 Task: Schedule a meeting titled 'Sport Event' on July 29, 2023, from 8:00 AM to 8:30 AM at 'Sports Complex' and invite the specified attendee.
Action: Mouse moved to (12, 61)
Screenshot: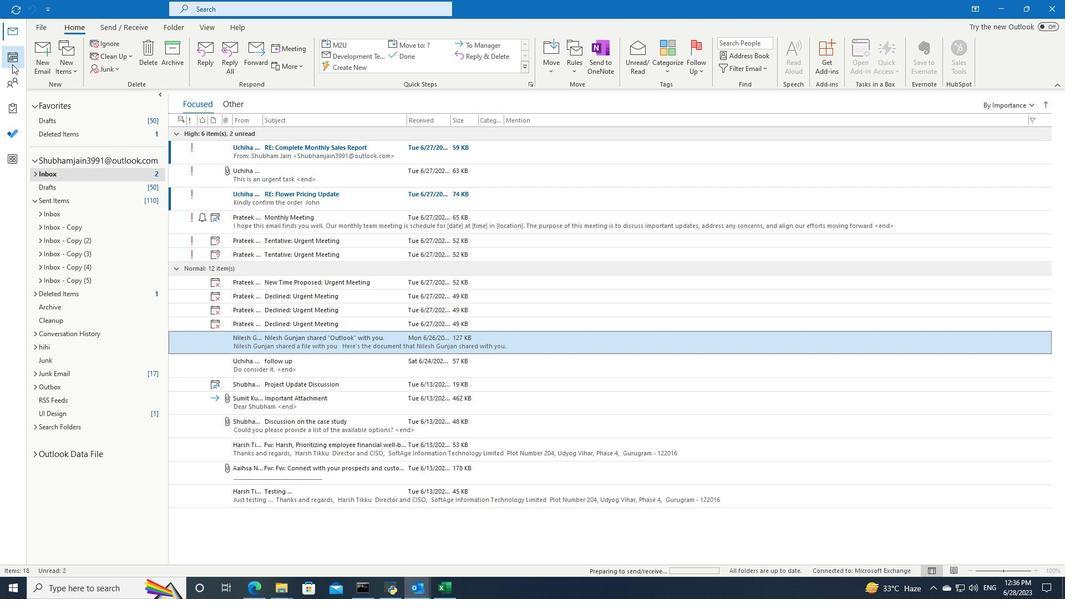 
Action: Mouse pressed left at (12, 61)
Screenshot: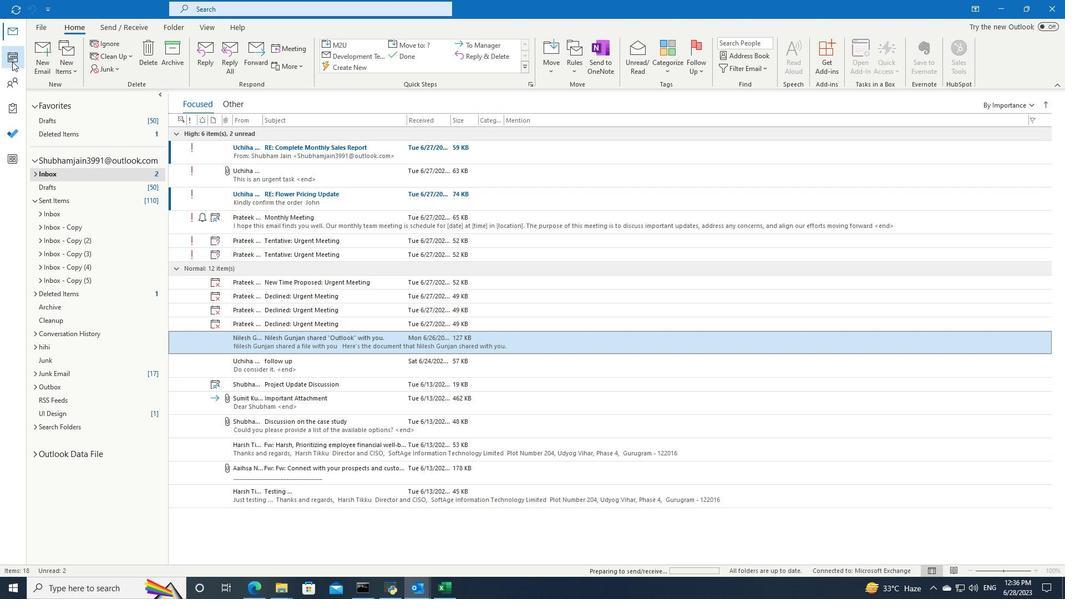 
Action: Mouse moved to (89, 63)
Screenshot: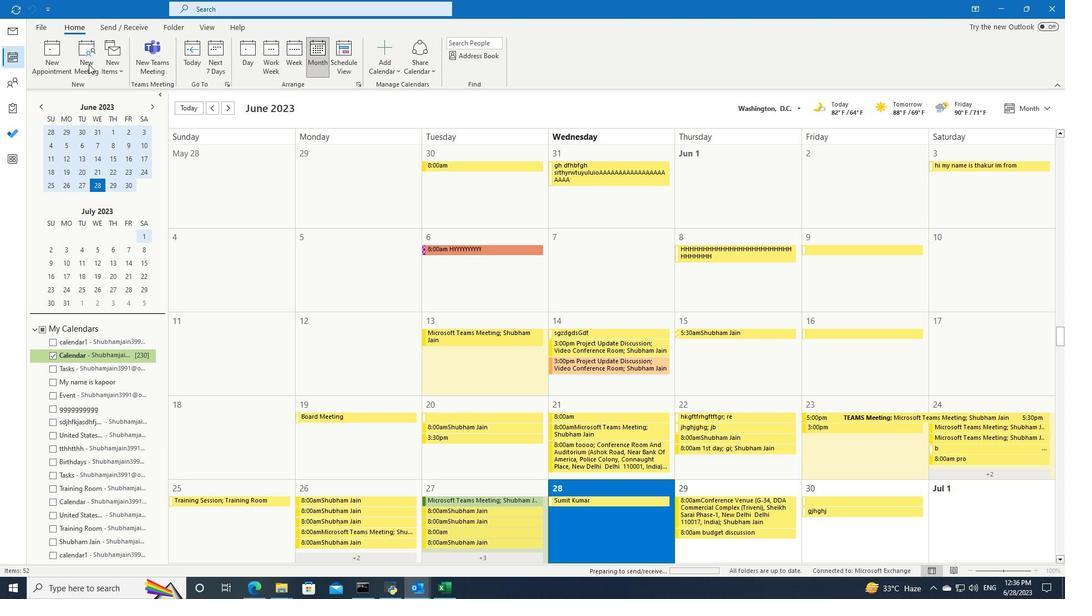 
Action: Mouse pressed left at (89, 63)
Screenshot: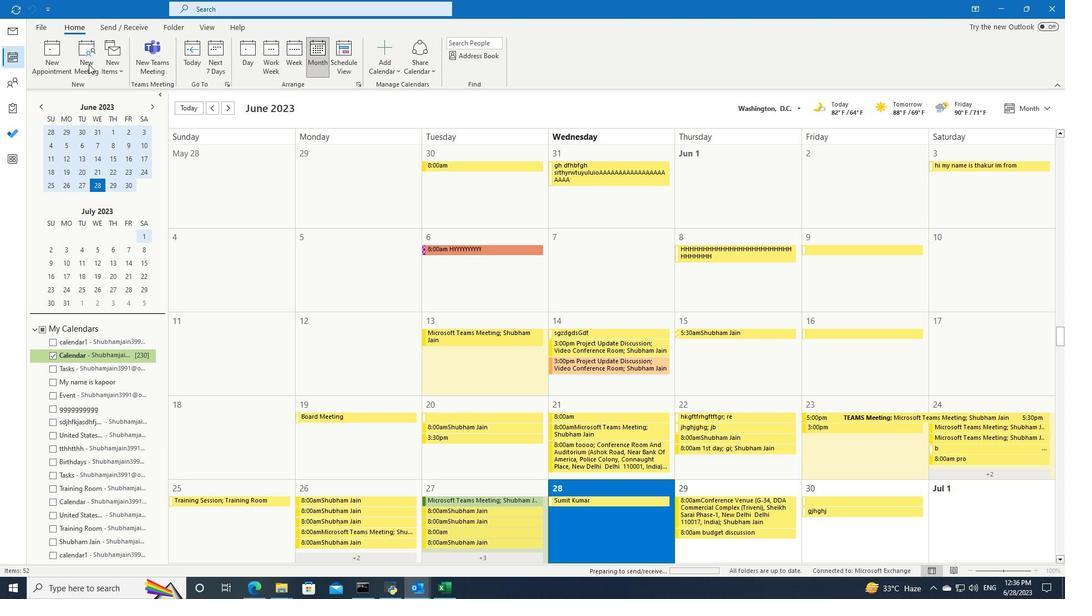 
Action: Mouse pressed left at (89, 63)
Screenshot: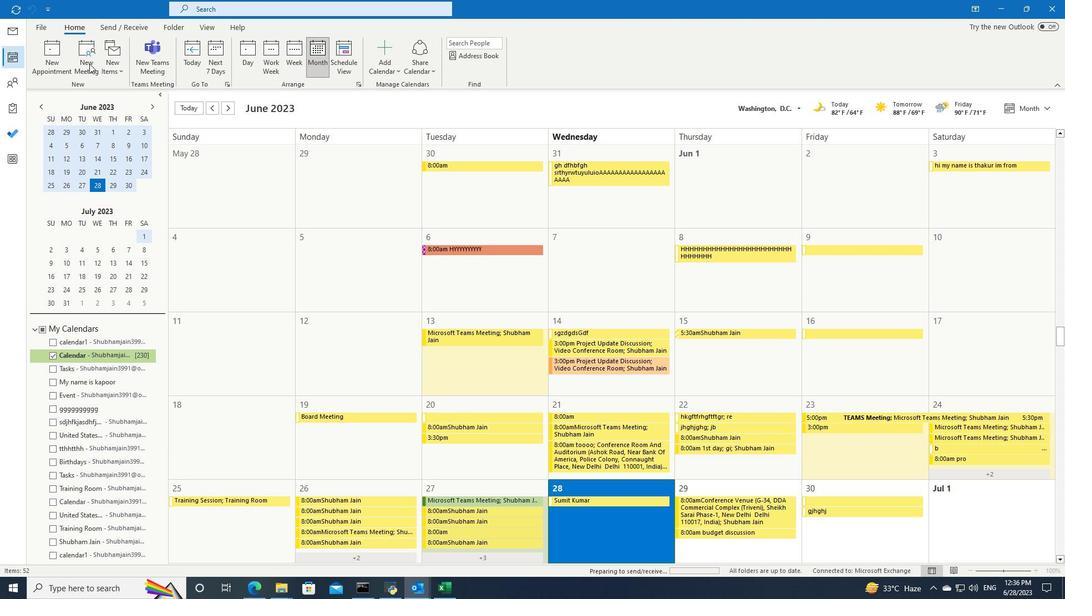 
Action: Key pressed <Key.shift><Key.shift><Key.shift><Key.shift>Sport<Key.space><Key.shift>Event<Key.space>
Screenshot: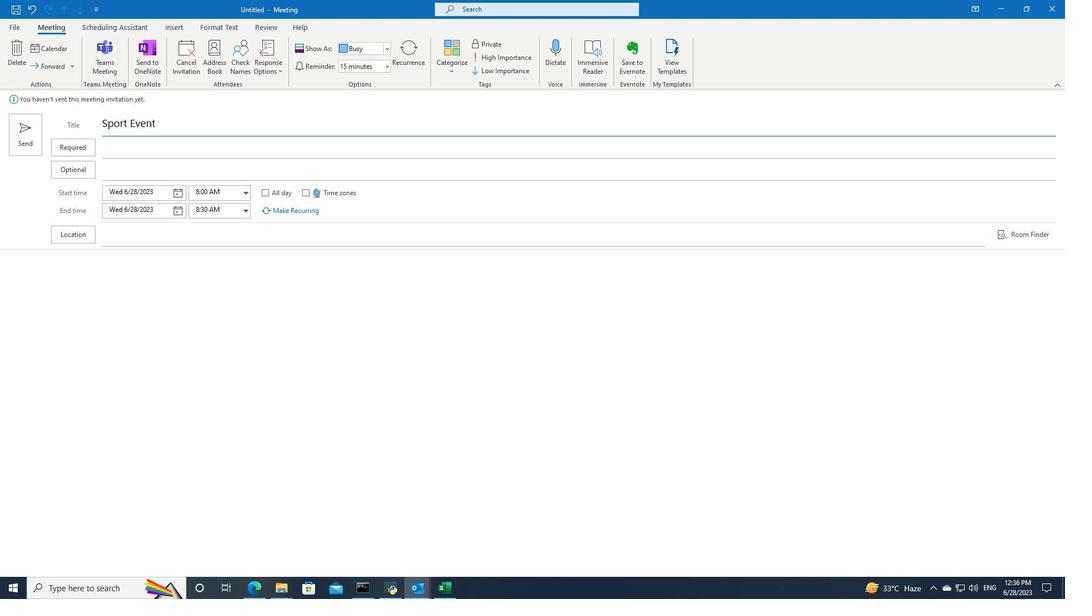 
Action: Mouse moved to (178, 193)
Screenshot: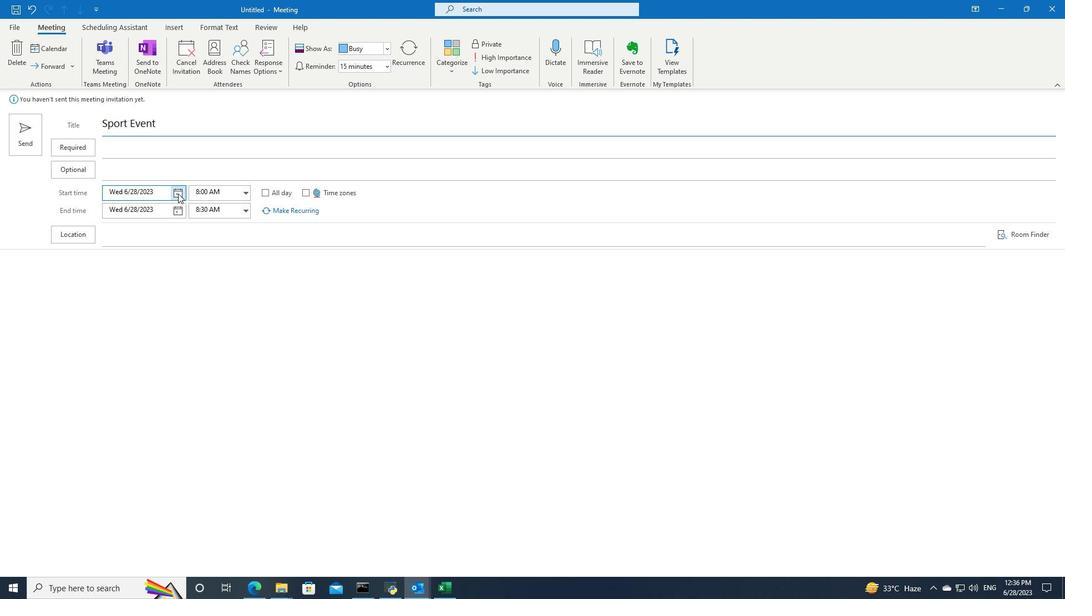 
Action: Mouse pressed left at (178, 193)
Screenshot: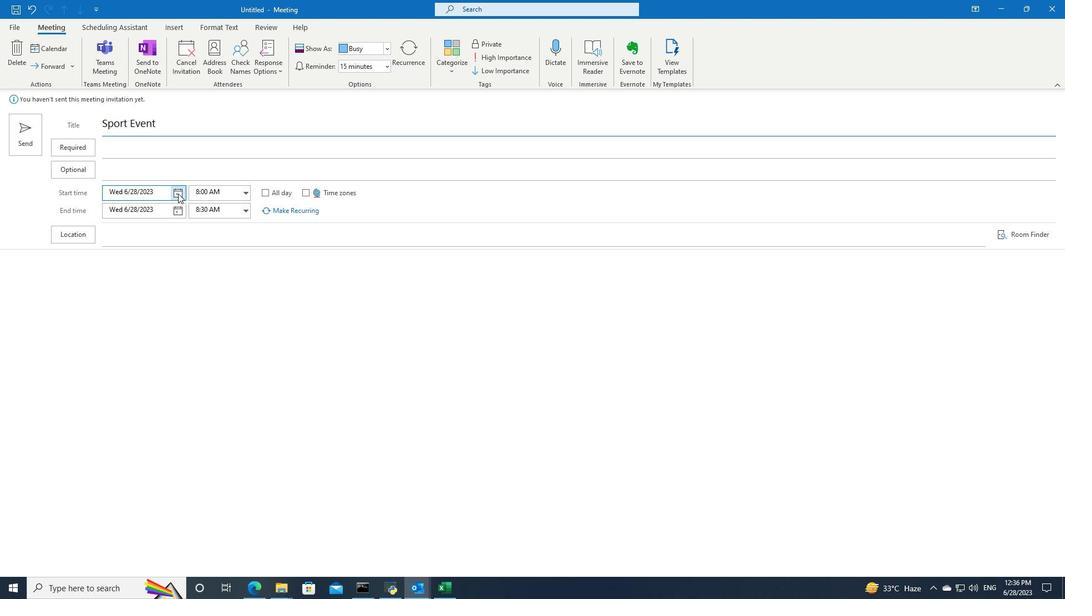 
Action: Mouse moved to (178, 204)
Screenshot: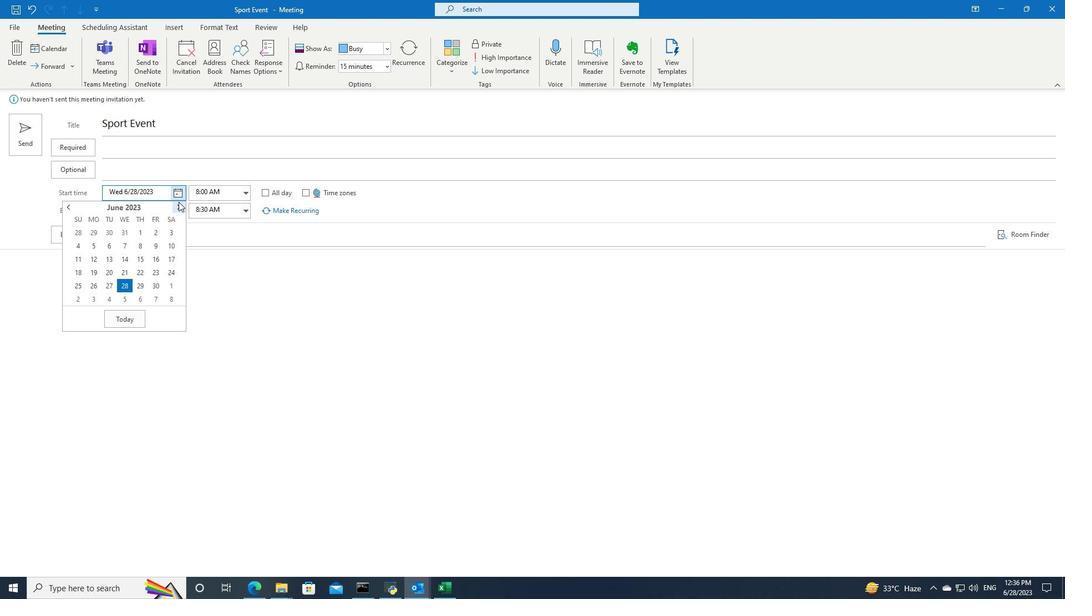 
Action: Mouse pressed left at (178, 204)
Screenshot: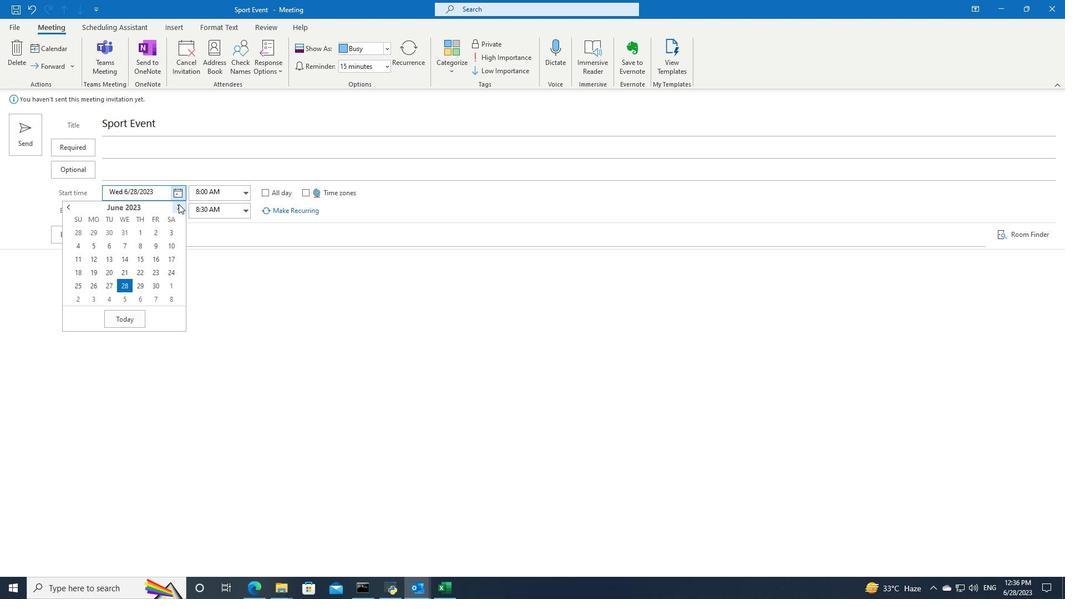 
Action: Mouse moved to (171, 287)
Screenshot: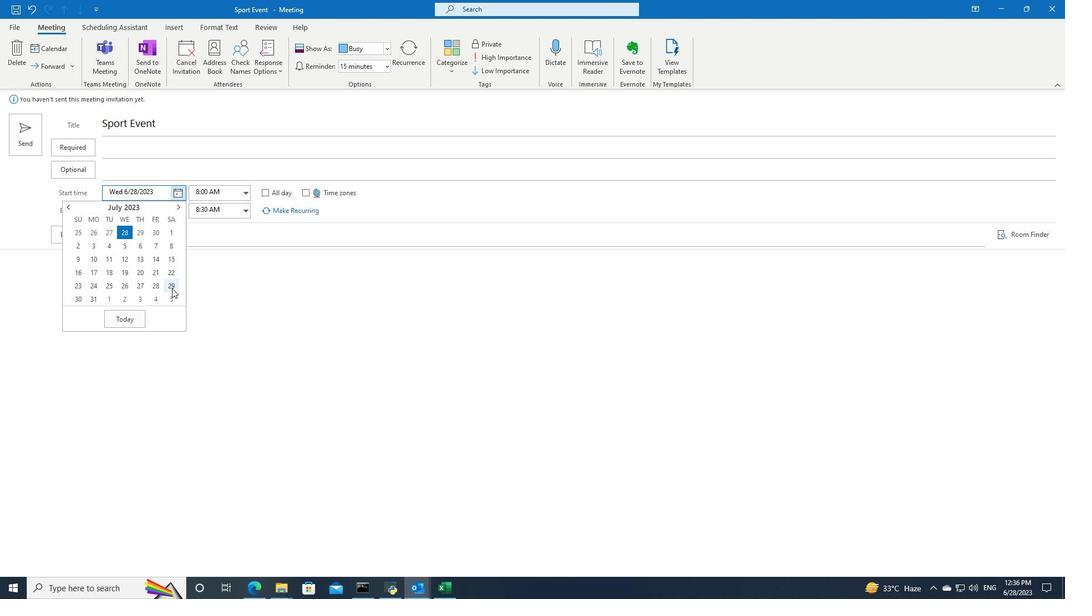 
Action: Mouse pressed left at (171, 287)
Screenshot: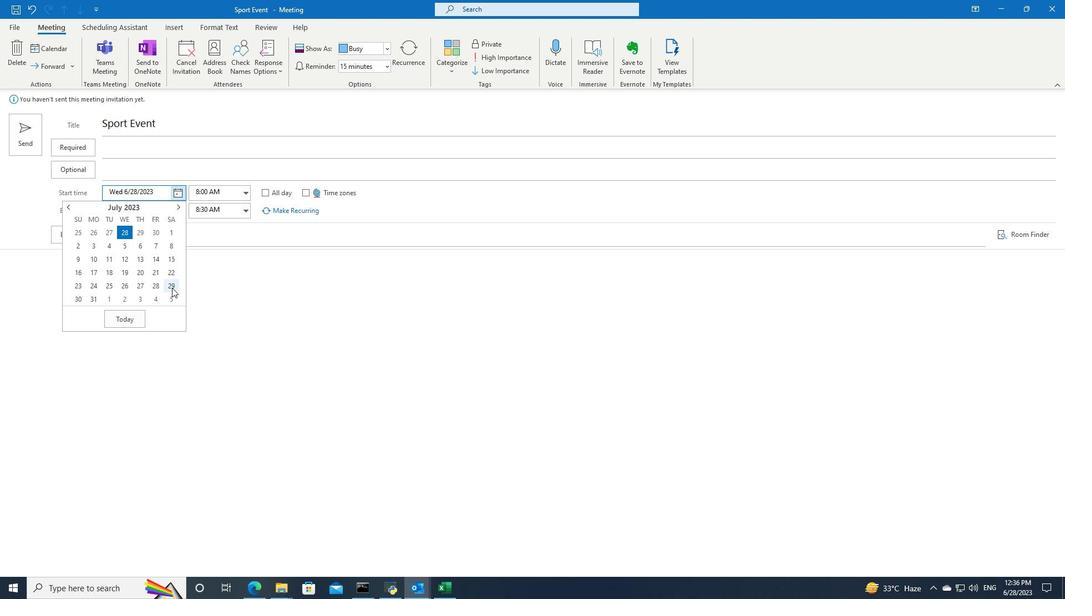 
Action: Mouse moved to (162, 236)
Screenshot: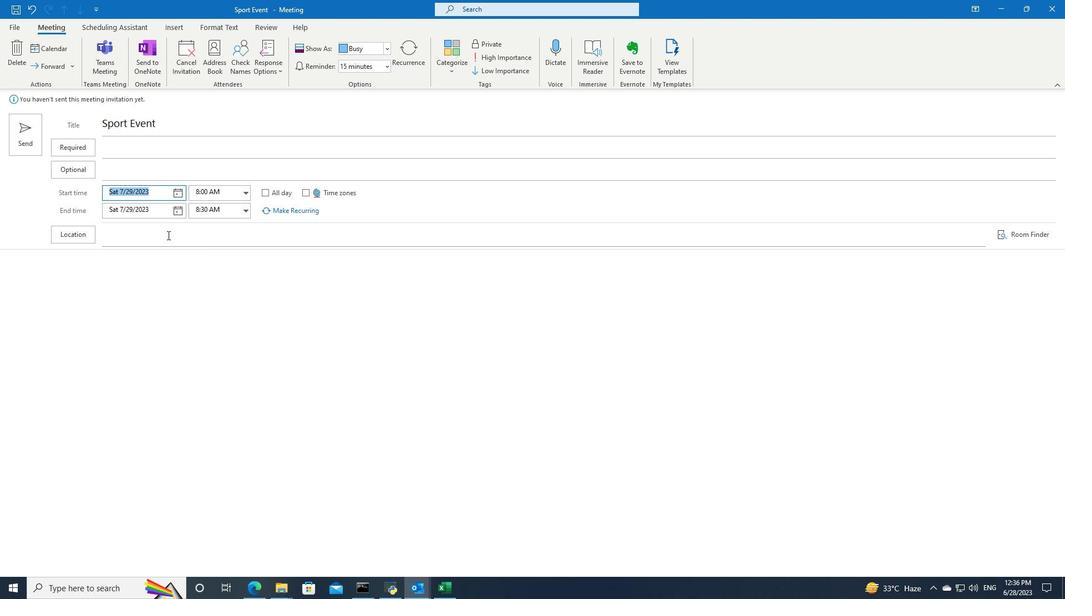 
Action: Mouse pressed left at (162, 236)
Screenshot: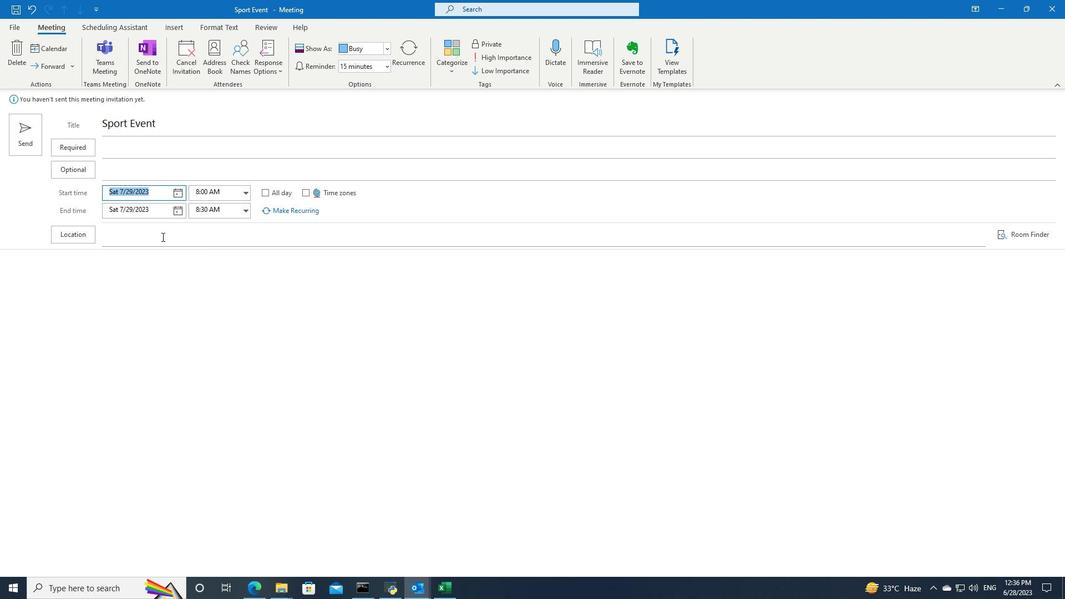 
Action: Key pressed <Key.shift>Sports<Key.space><Key.shift>Complex
Screenshot: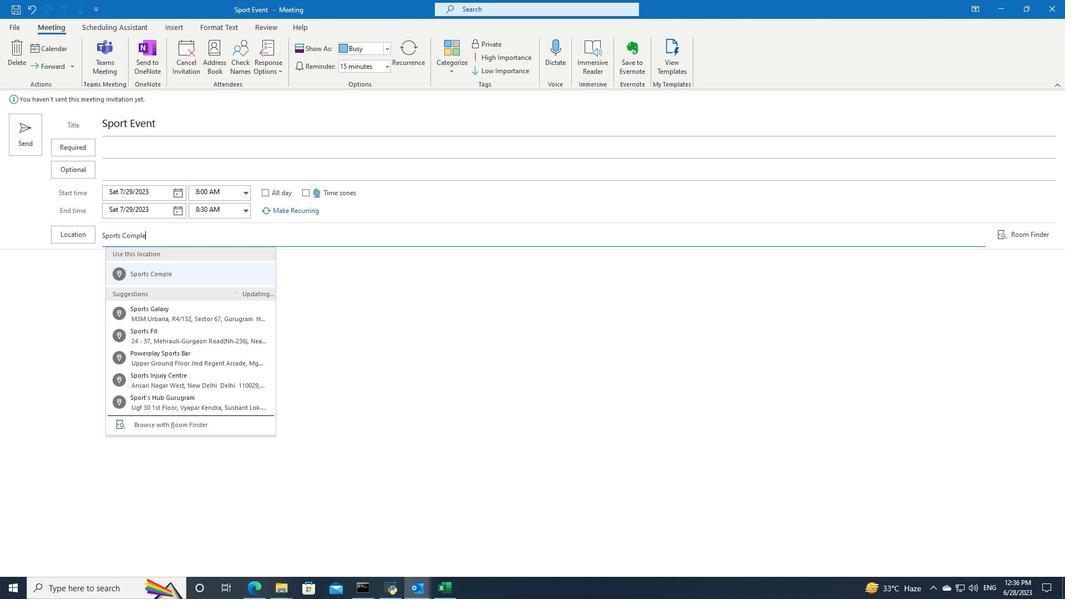 
Action: Mouse moved to (148, 152)
Screenshot: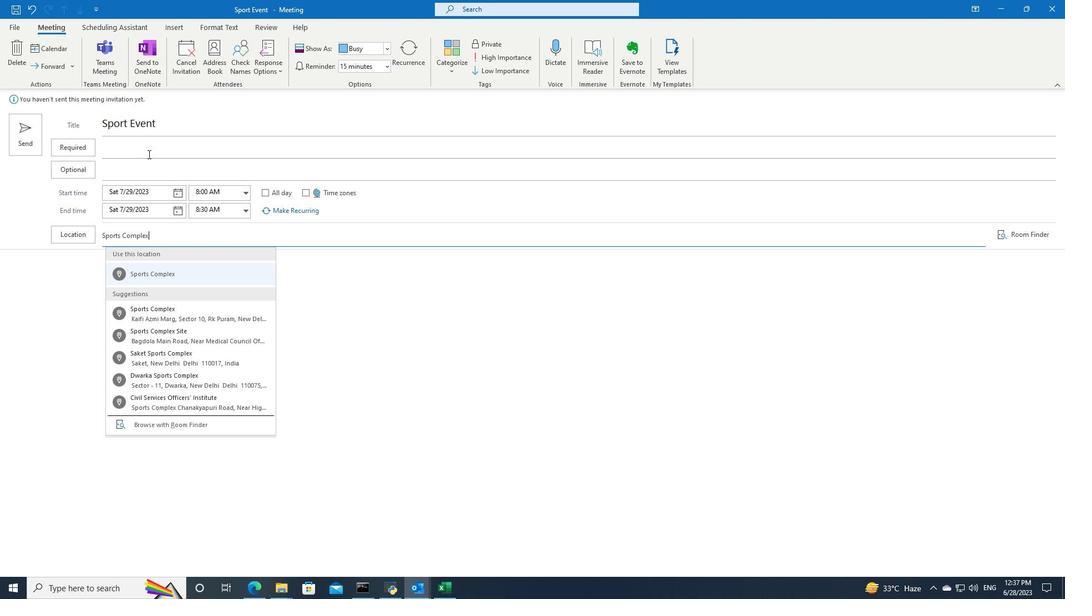 
Action: Mouse pressed left at (148, 152)
Screenshot: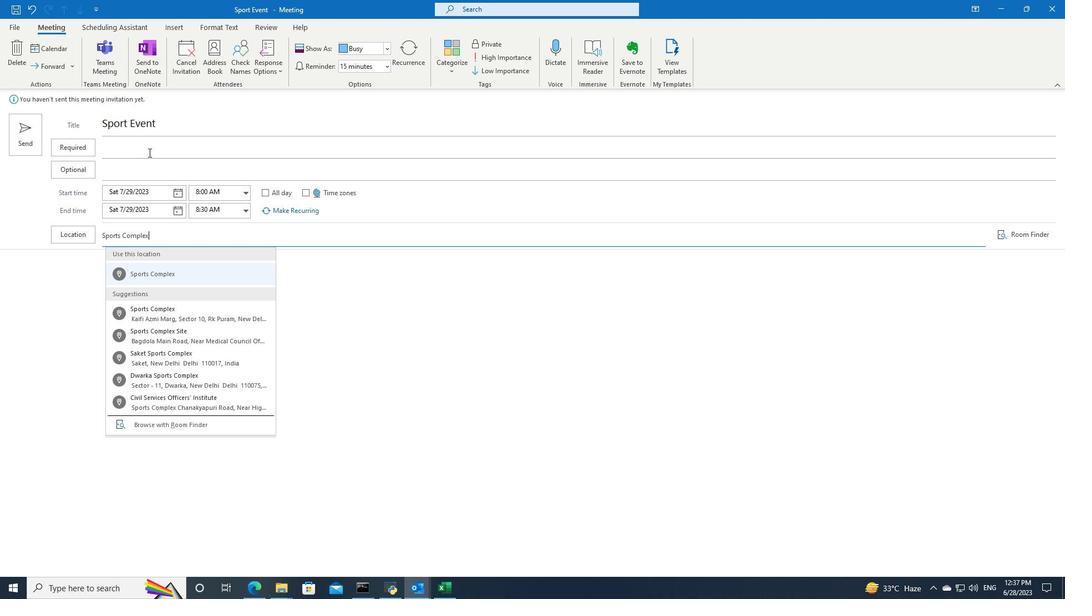 
Action: Key pressed rohanraj.sham<Key.backspace>rma<Key.shift>@softage.net
Screenshot: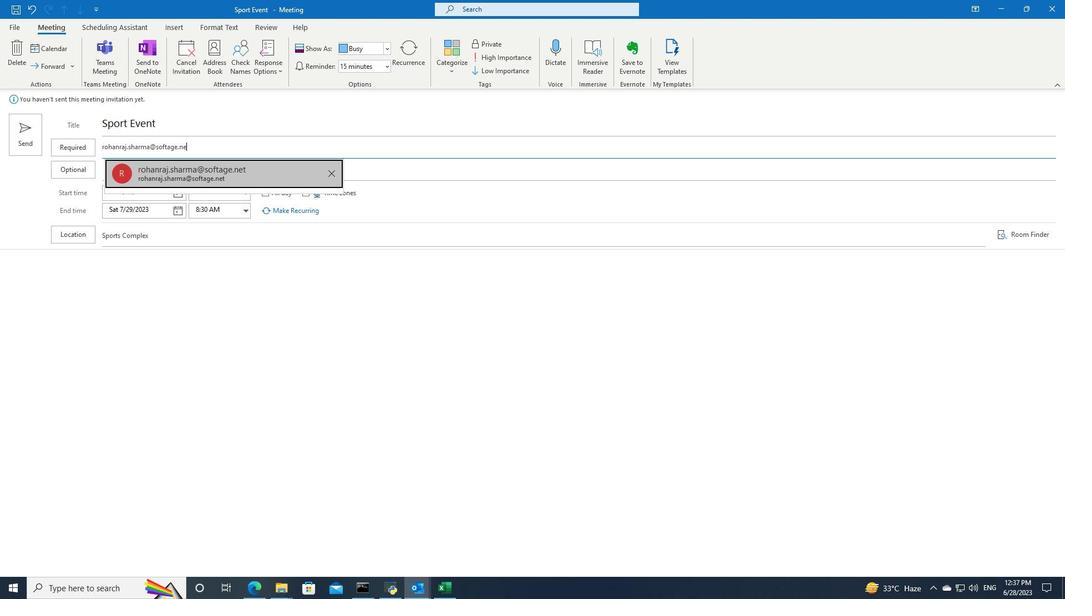 
Action: Mouse moved to (200, 174)
Screenshot: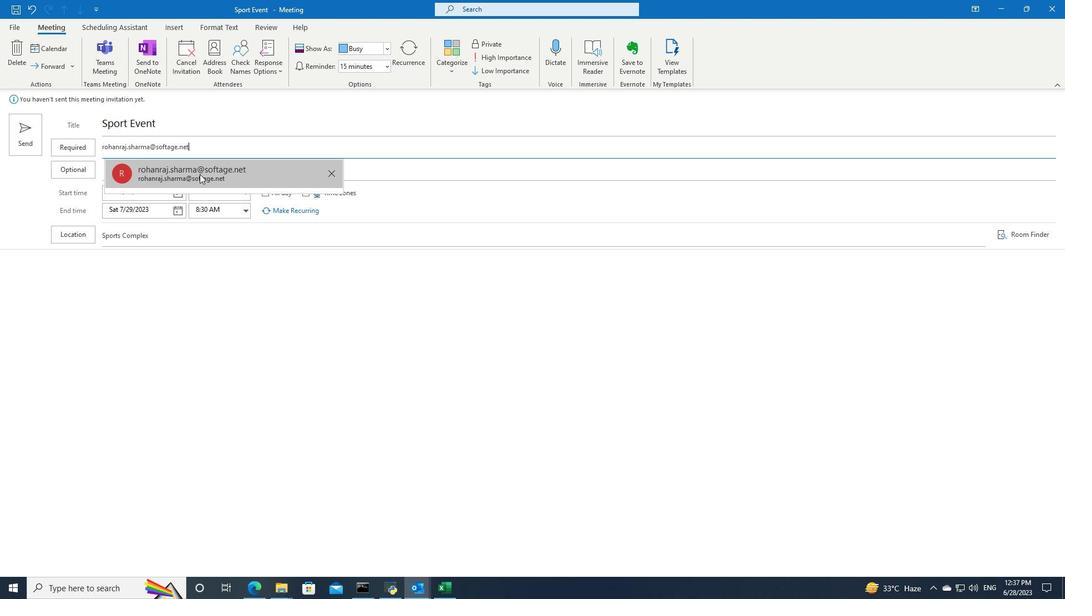 
Action: Mouse pressed left at (200, 174)
Screenshot: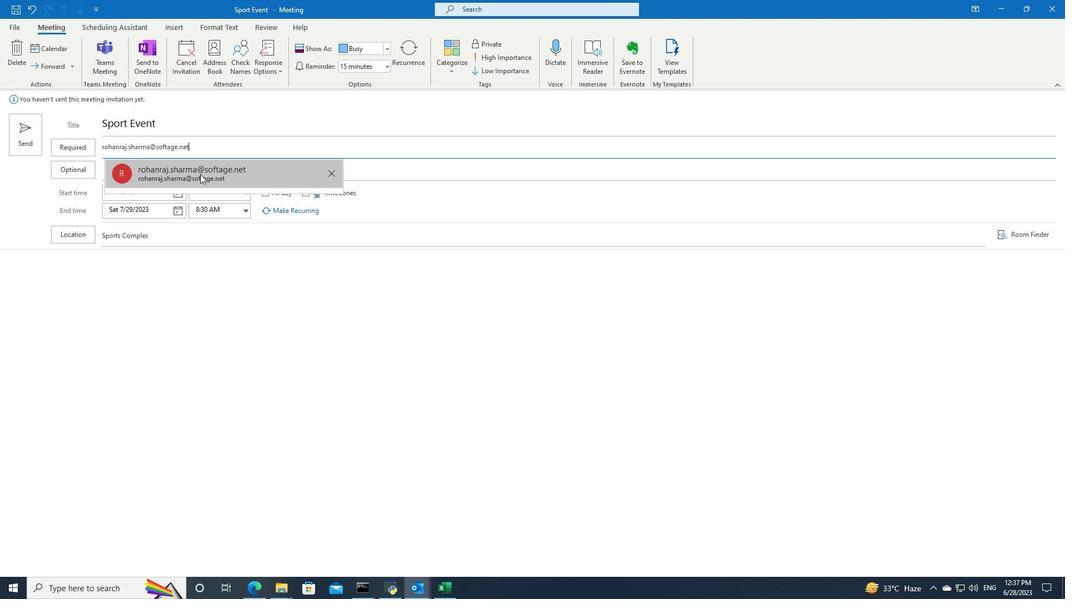 
Action: Mouse moved to (21, 136)
Screenshot: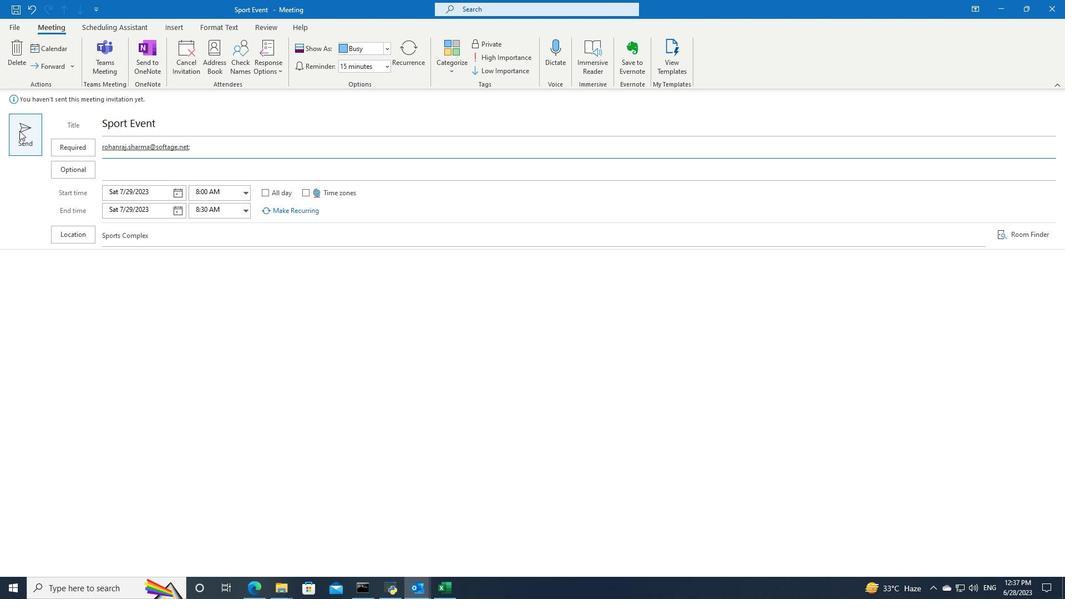 
Action: Mouse pressed left at (21, 136)
Screenshot: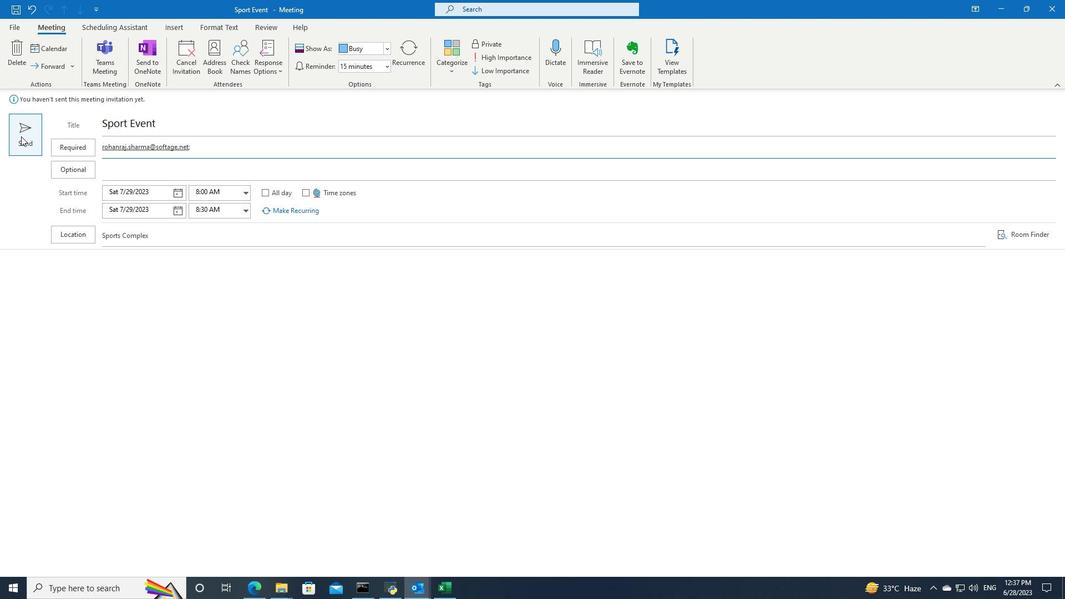 
